 Task: Locate emails that contain the phrase "urgent request.
Action: Mouse moved to (435, 68)
Screenshot: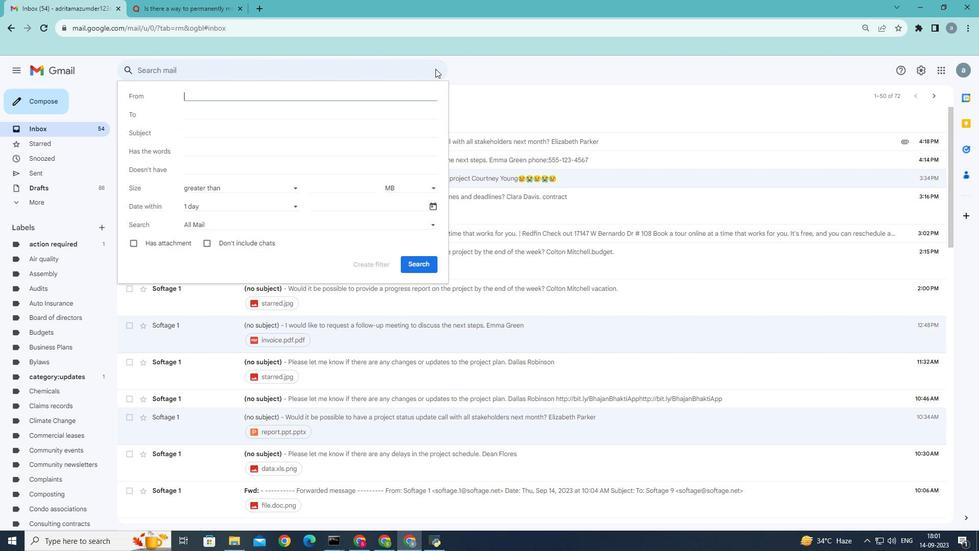 
Action: Mouse pressed left at (435, 68)
Screenshot: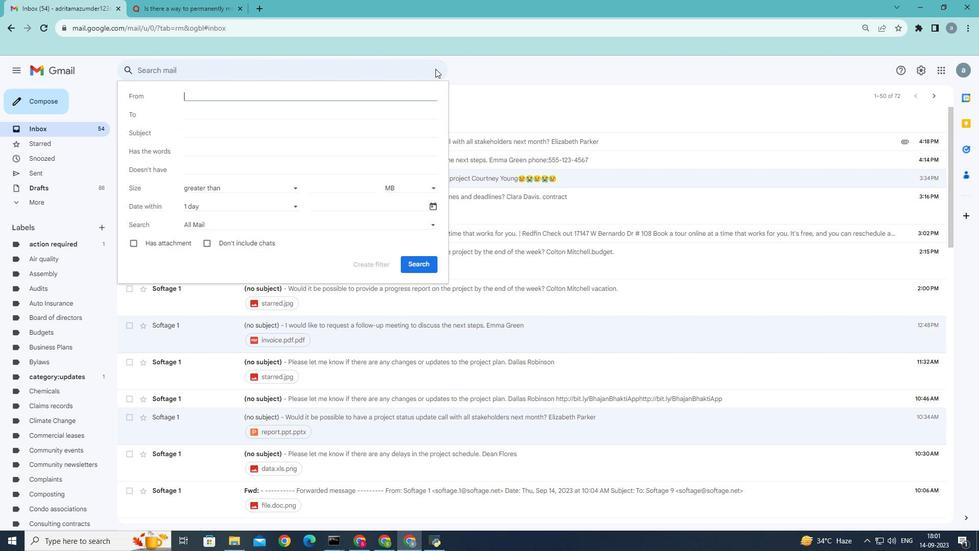 
Action: Mouse moved to (195, 152)
Screenshot: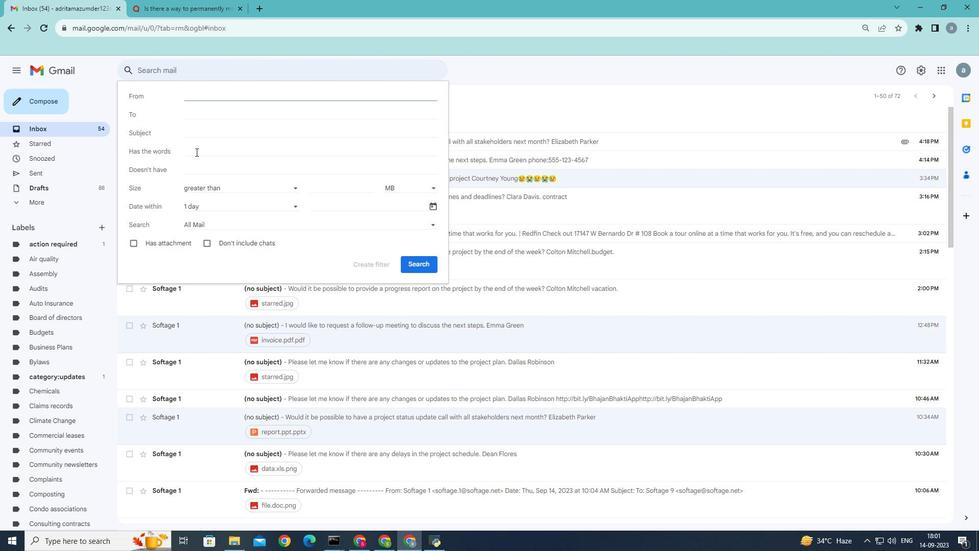 
Action: Mouse pressed left at (195, 152)
Screenshot: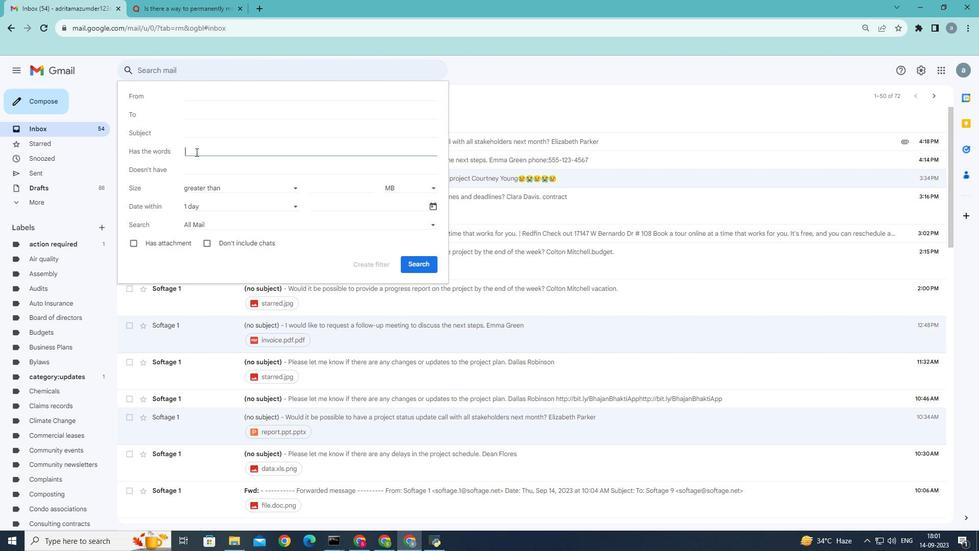 
Action: Mouse moved to (222, 146)
Screenshot: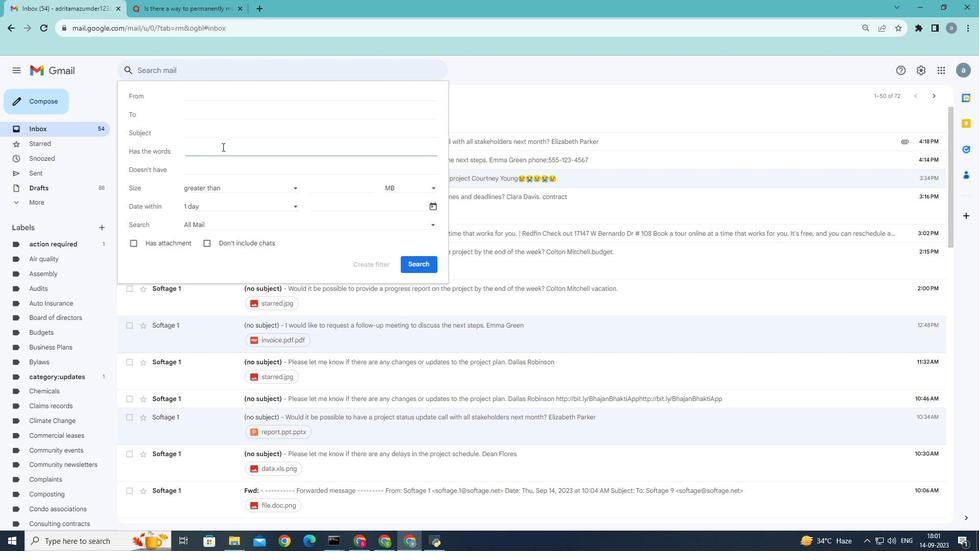 
Action: Key pressed urgent<Key.space>request
Screenshot: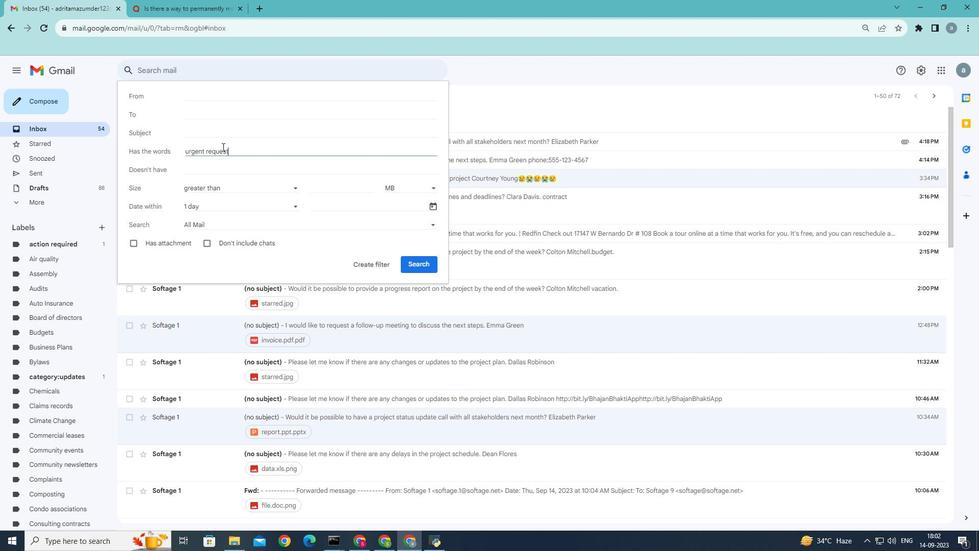
Action: Mouse moved to (415, 261)
Screenshot: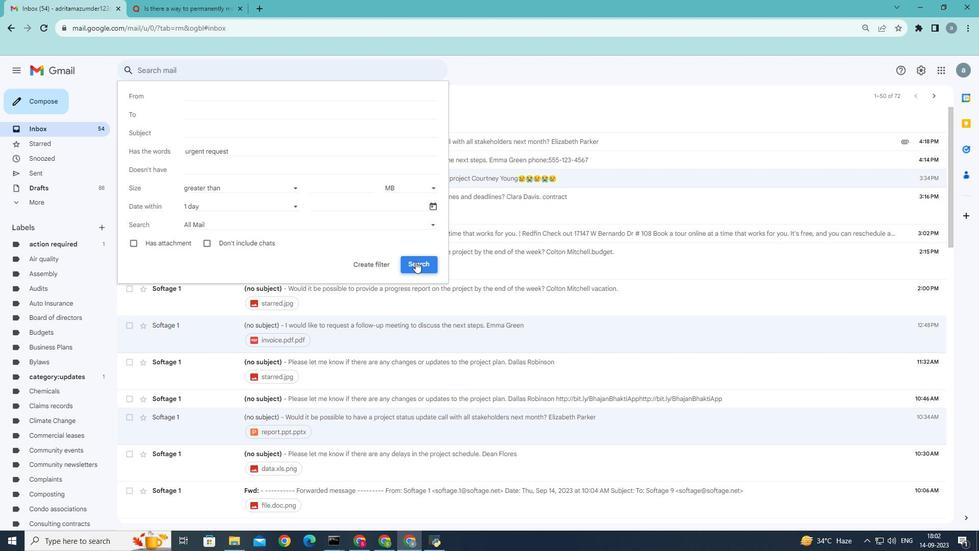 
Action: Mouse pressed left at (415, 261)
Screenshot: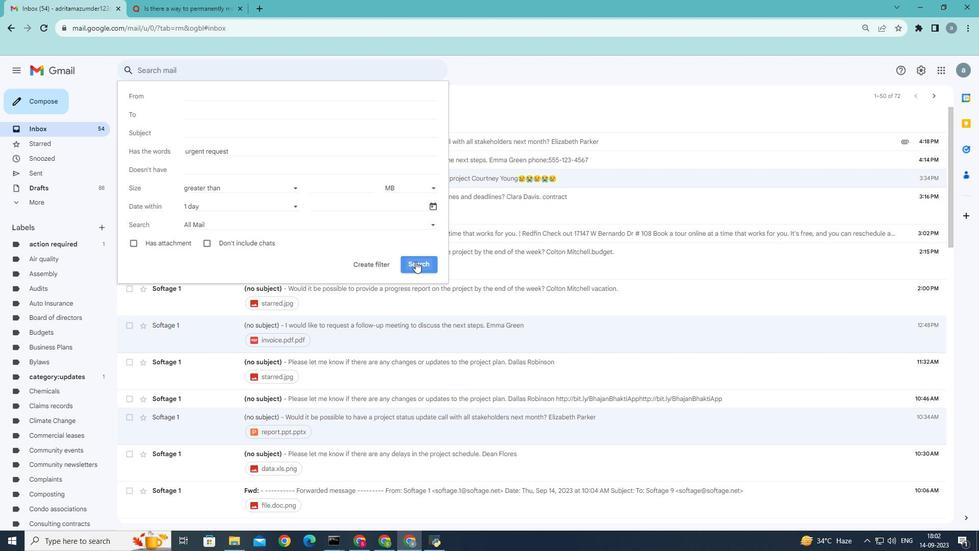 
Action: Mouse moved to (414, 255)
Screenshot: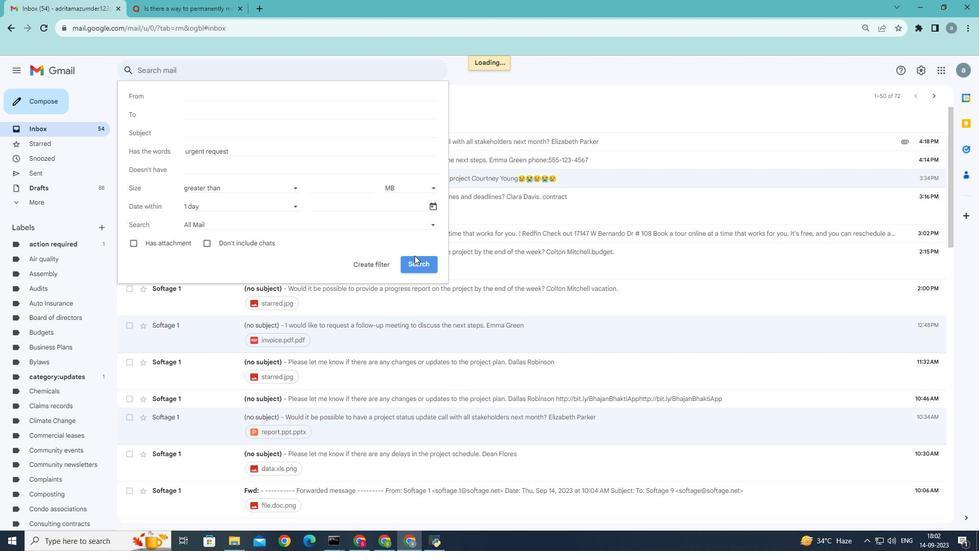
